 Task: In updating your profile allow profile improvement notifications turn off.
Action: Mouse moved to (661, 57)
Screenshot: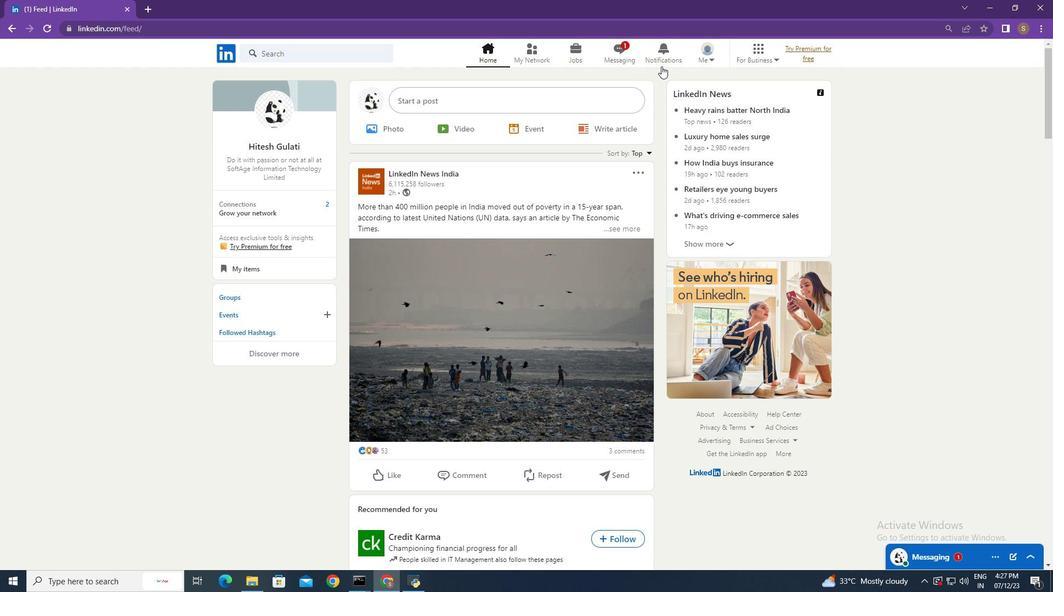 
Action: Mouse pressed left at (661, 57)
Screenshot: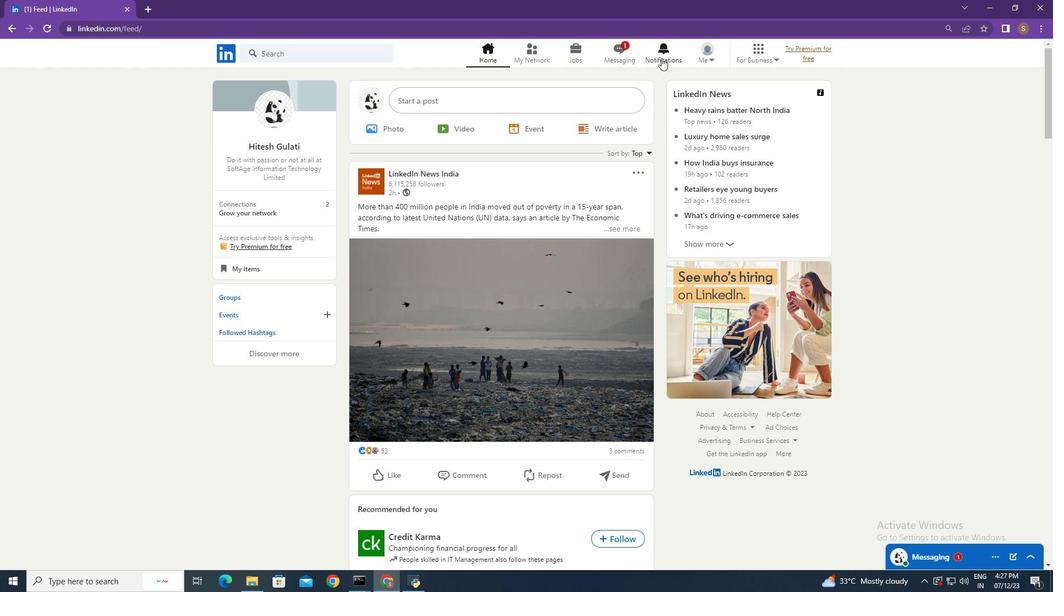
Action: Mouse moved to (241, 125)
Screenshot: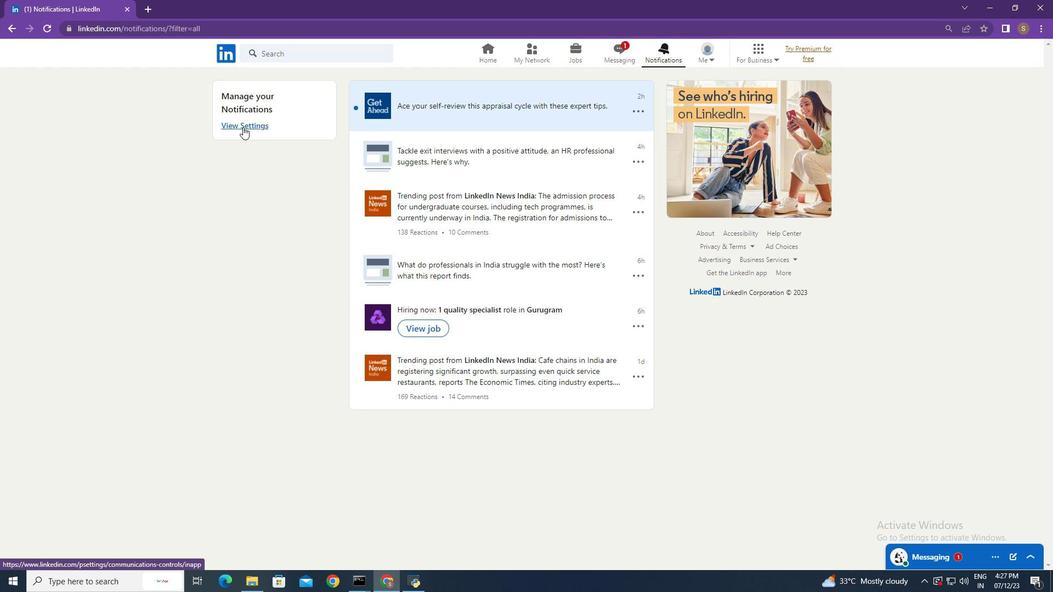 
Action: Mouse pressed left at (241, 125)
Screenshot: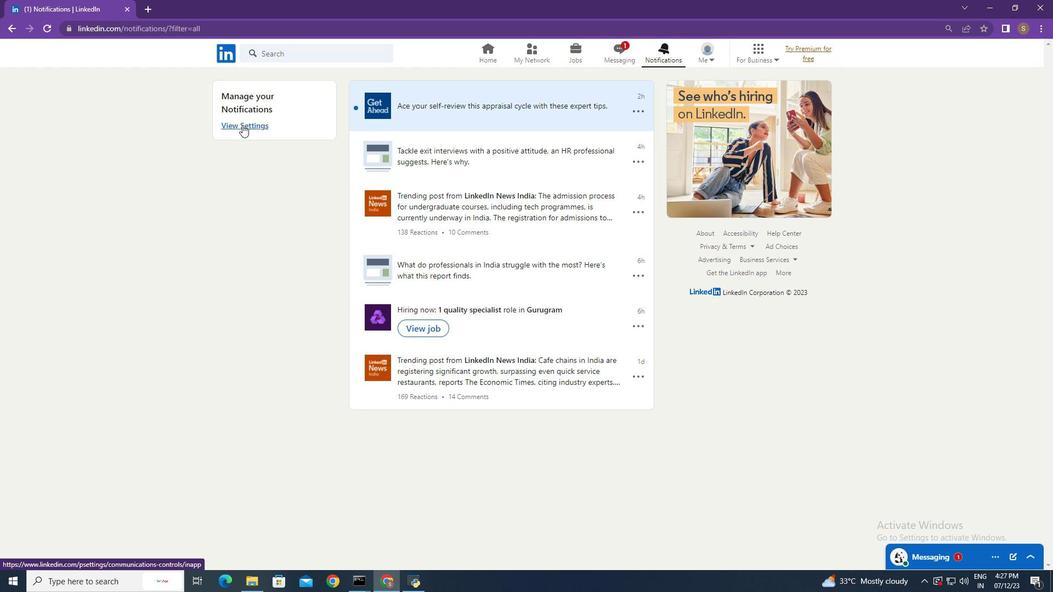 
Action: Mouse moved to (564, 422)
Screenshot: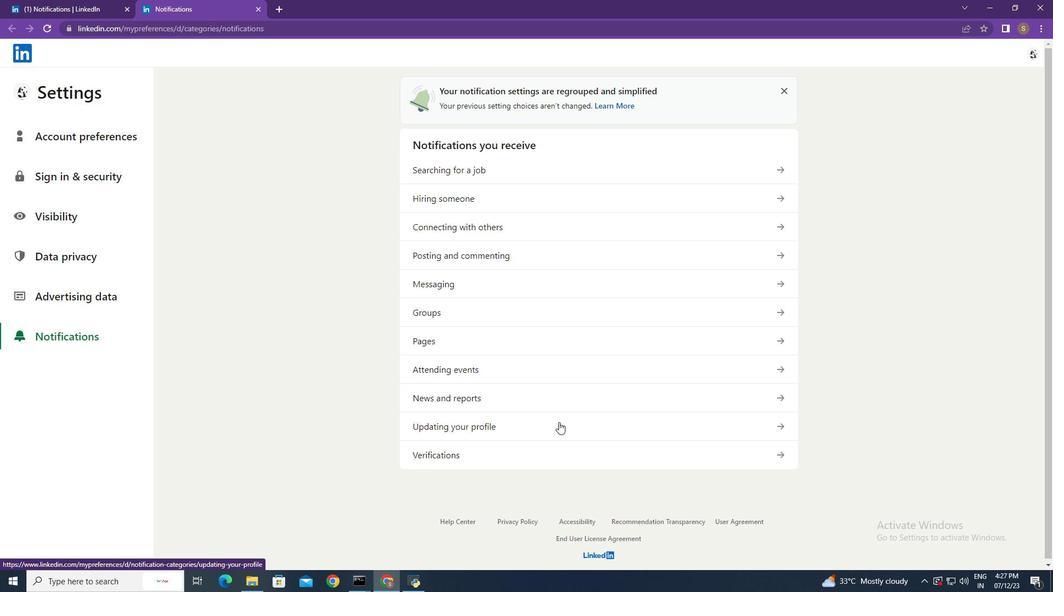 
Action: Mouse pressed left at (564, 422)
Screenshot: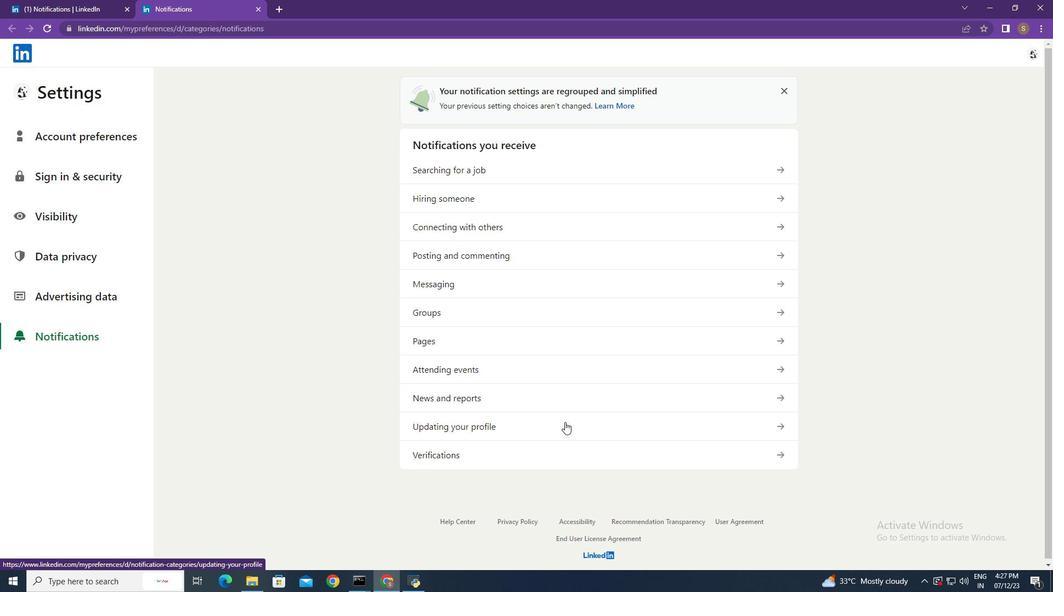 
Action: Mouse moved to (764, 123)
Screenshot: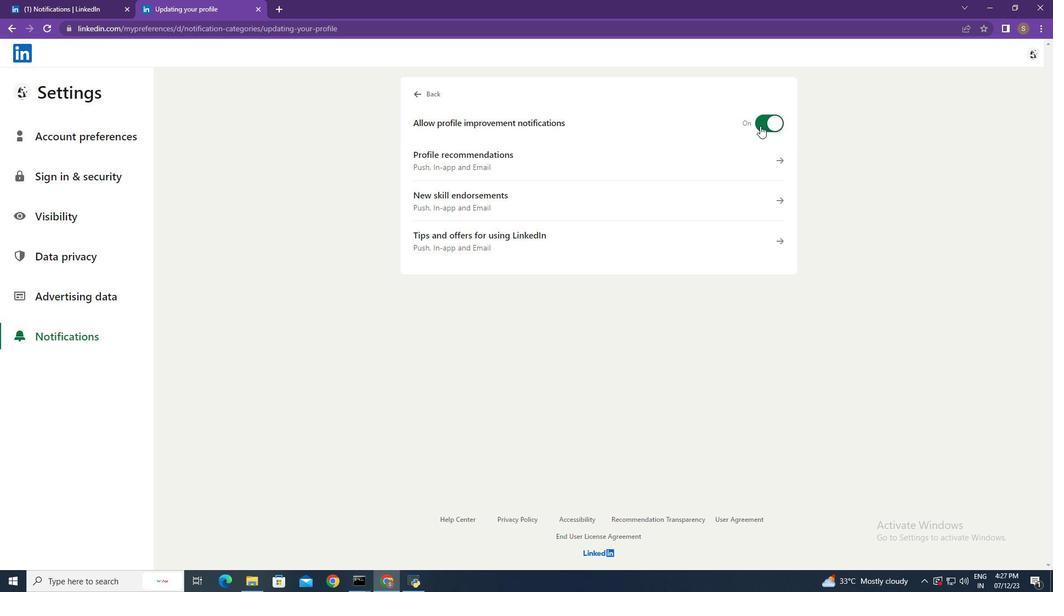 
Action: Mouse pressed left at (764, 123)
Screenshot: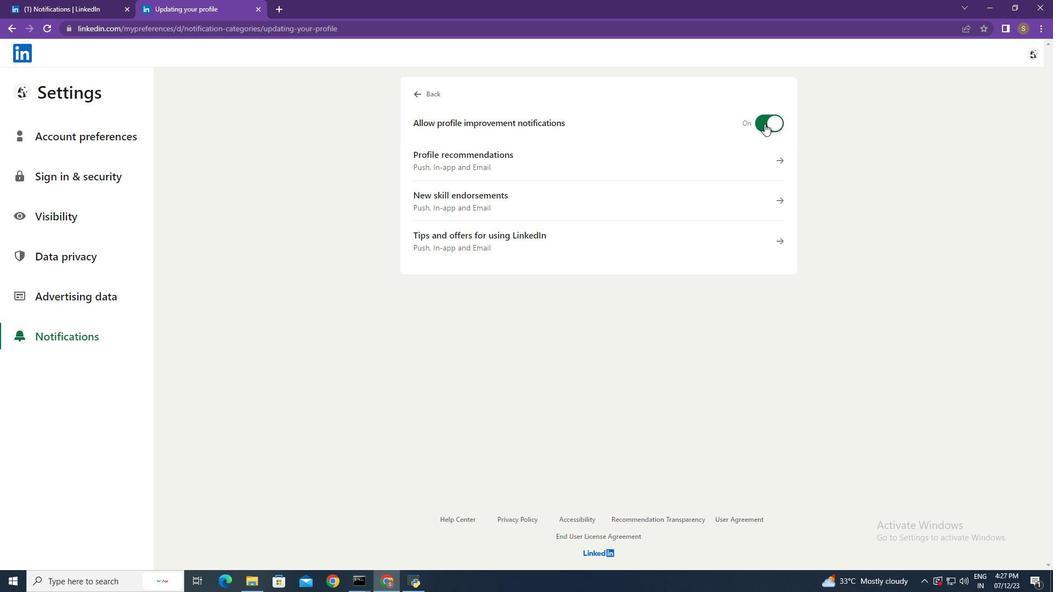 
Action: Mouse moved to (683, 215)
Screenshot: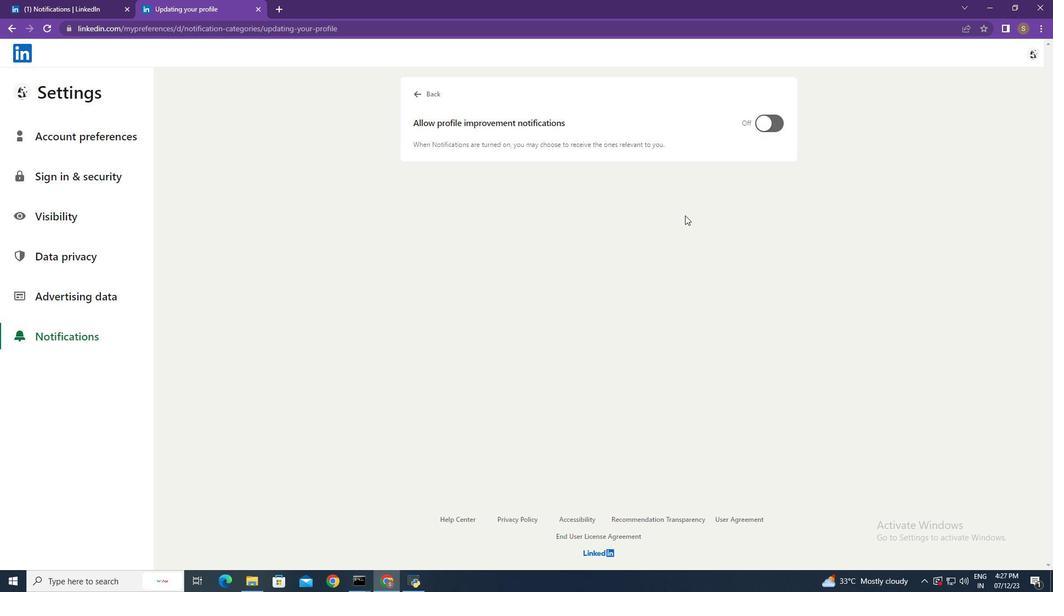 
